 Task: Set up start and end dates for the "Report Review" phase of the project.
Action: Mouse moved to (186, 141)
Screenshot: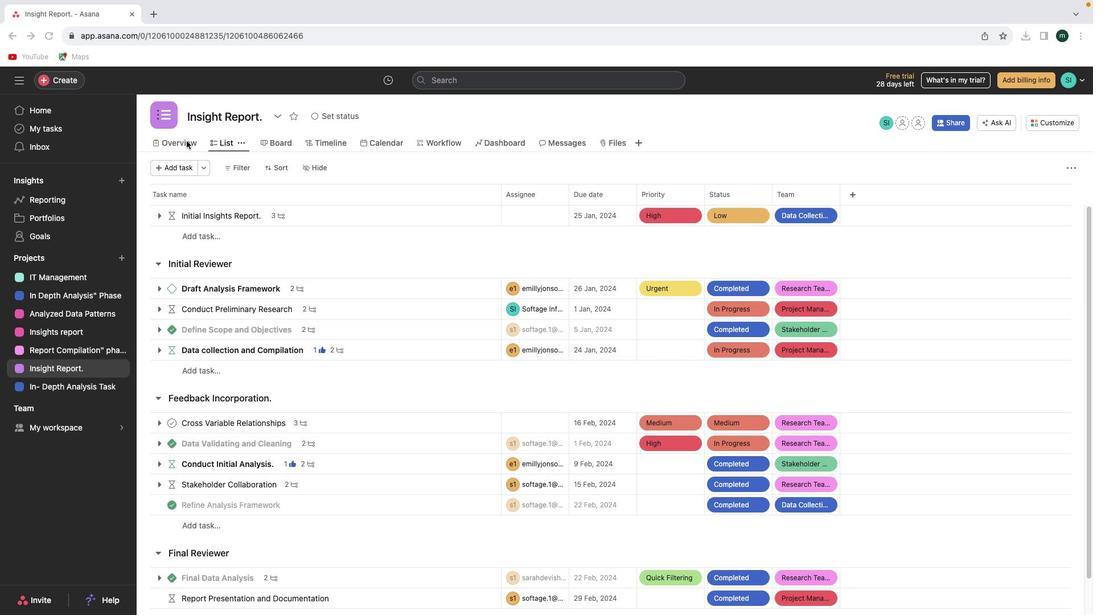 
Action: Mouse pressed left at (186, 141)
Screenshot: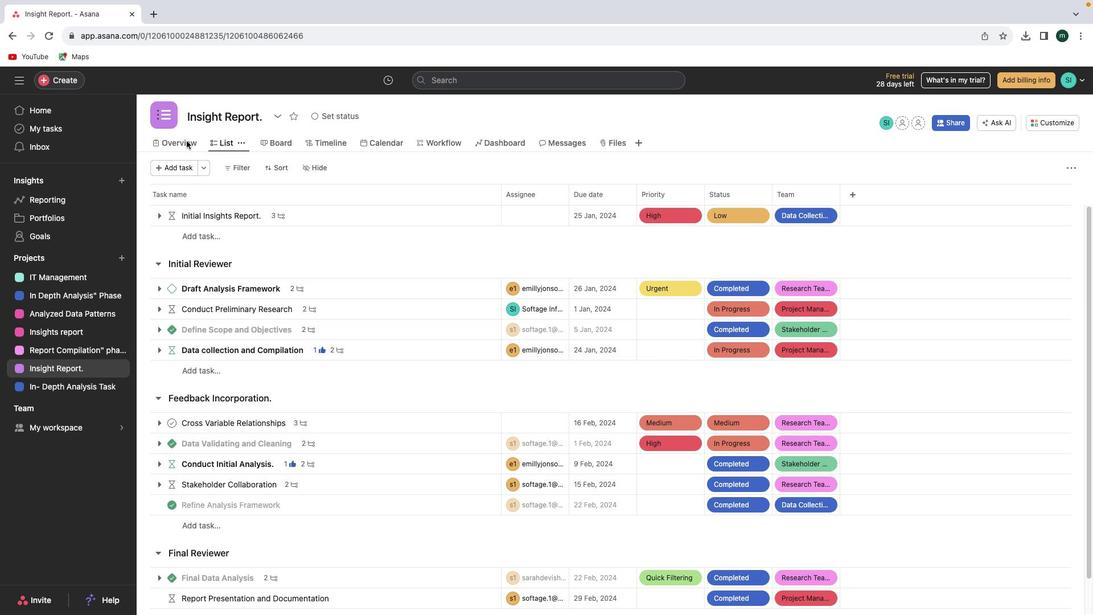 
Action: Mouse pressed left at (186, 141)
Screenshot: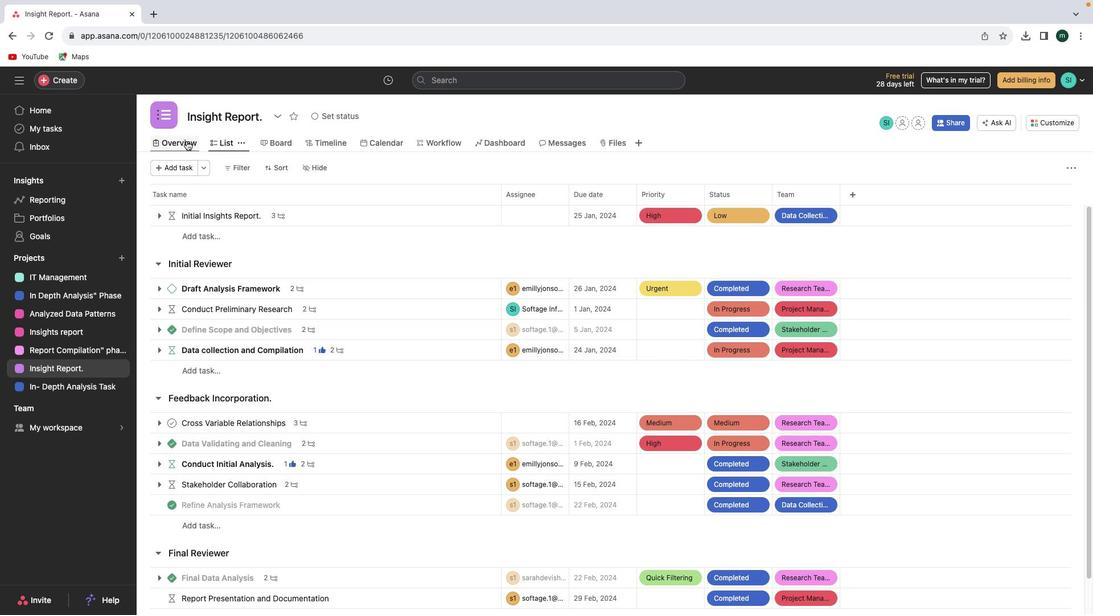 
Action: Mouse moved to (916, 243)
Screenshot: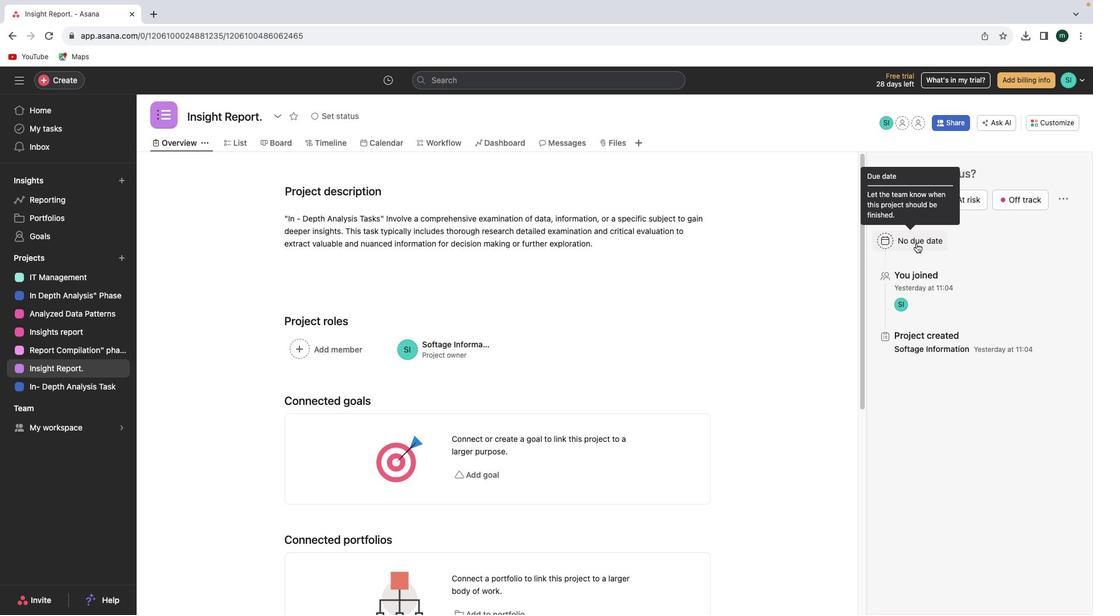 
Action: Mouse pressed left at (916, 243)
Screenshot: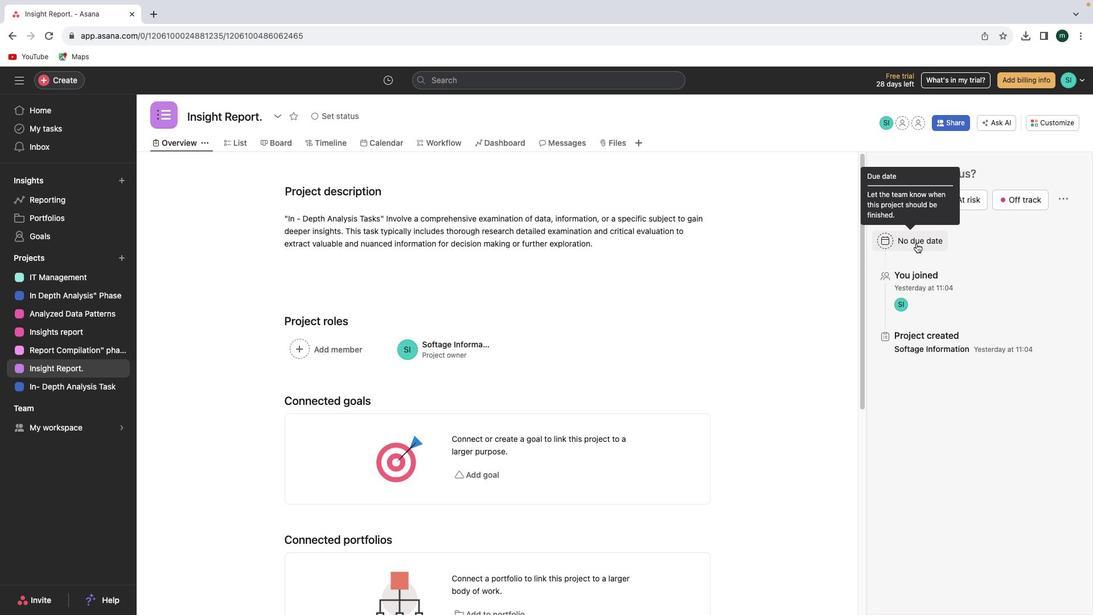 
Action: Mouse moved to (912, 268)
Screenshot: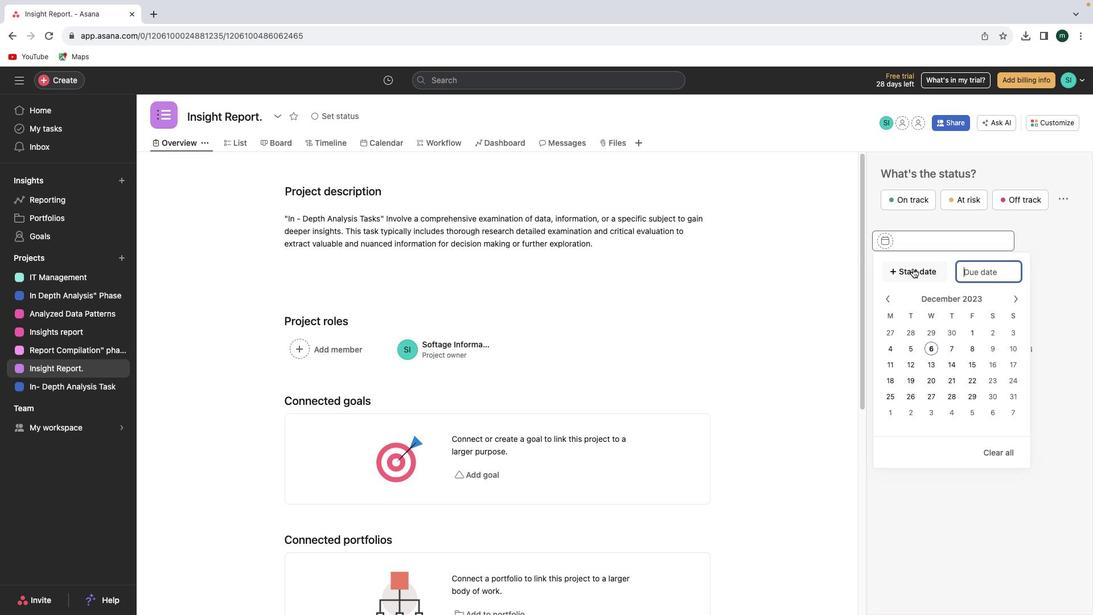 
Action: Mouse pressed left at (912, 268)
Screenshot: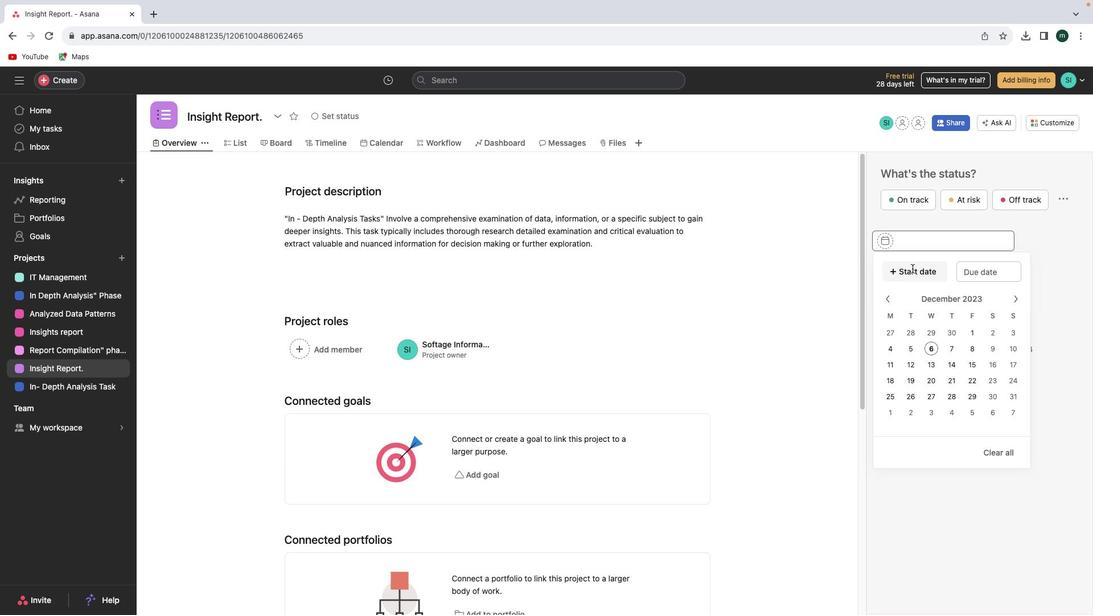 
Action: Mouse moved to (1017, 302)
Screenshot: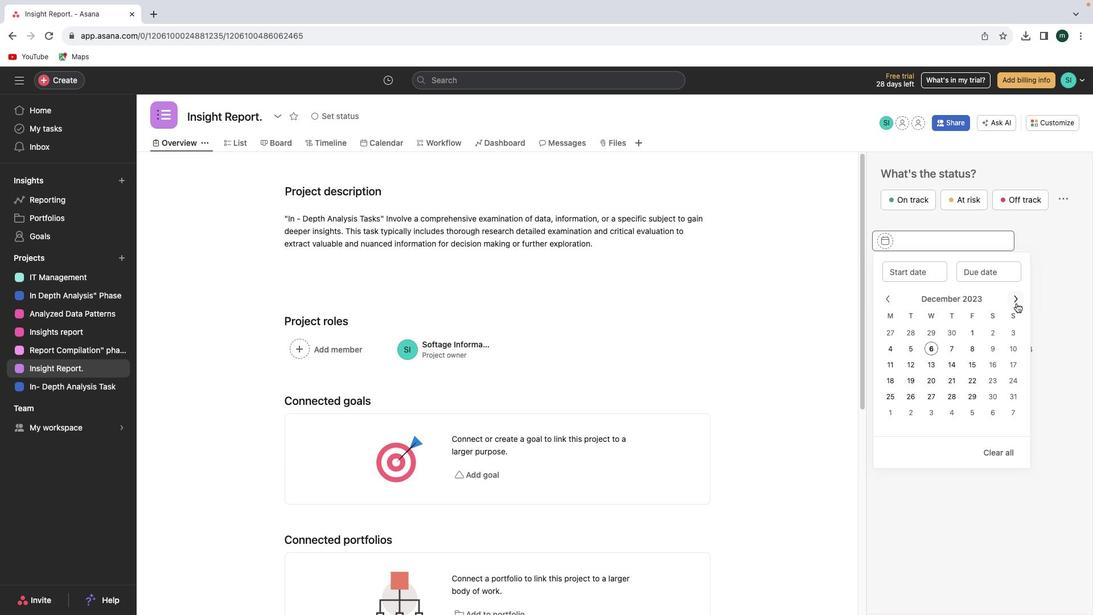 
Action: Mouse pressed left at (1017, 302)
Screenshot: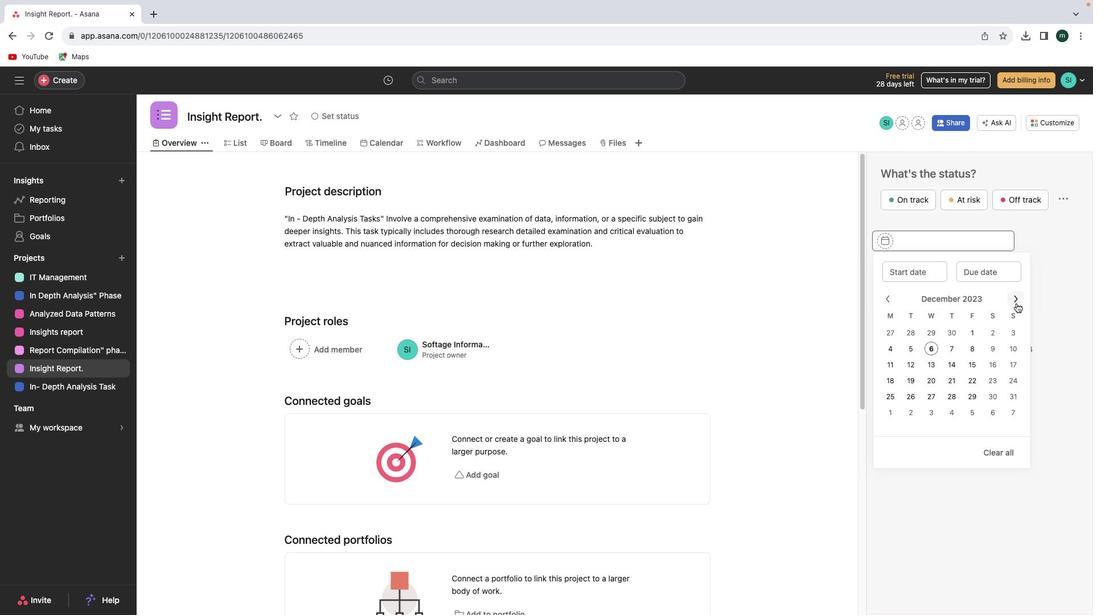 
Action: Mouse moved to (953, 344)
Screenshot: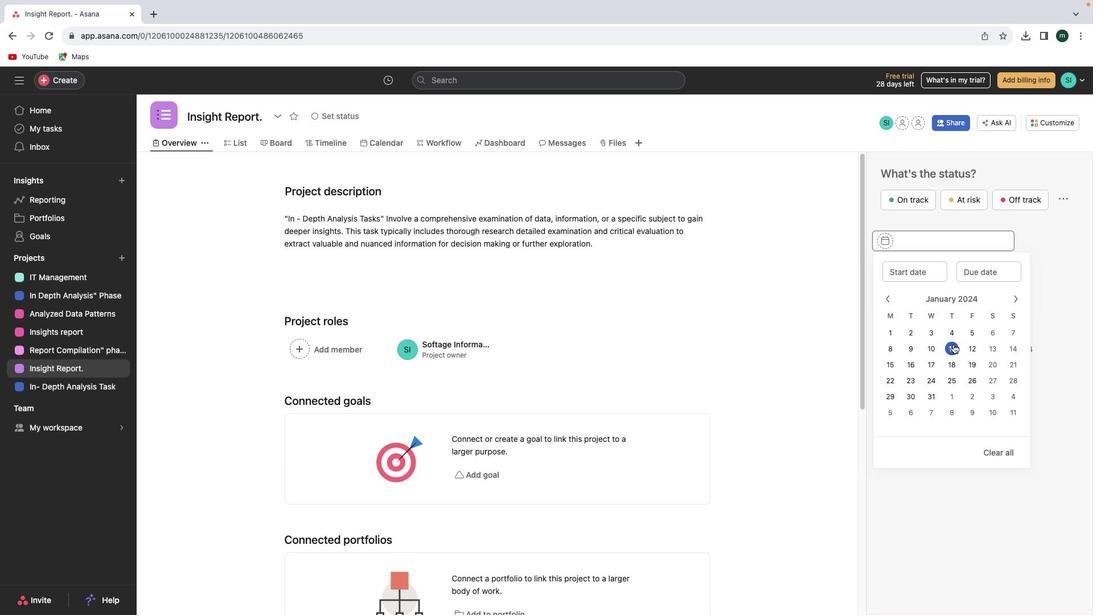 
Action: Mouse pressed left at (953, 344)
Screenshot: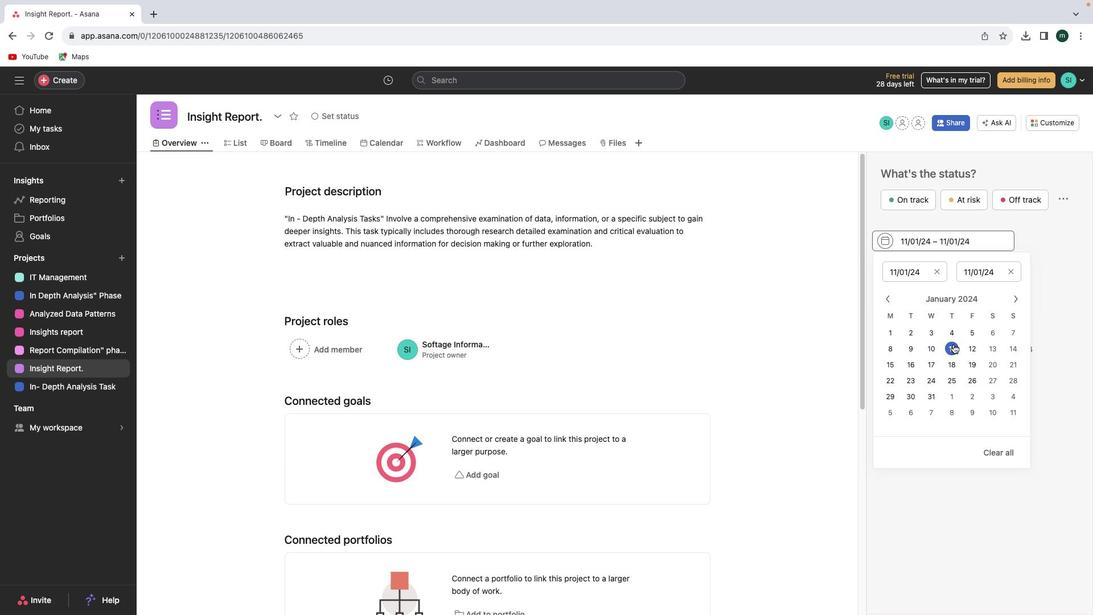 
Action: Mouse moved to (1007, 272)
Screenshot: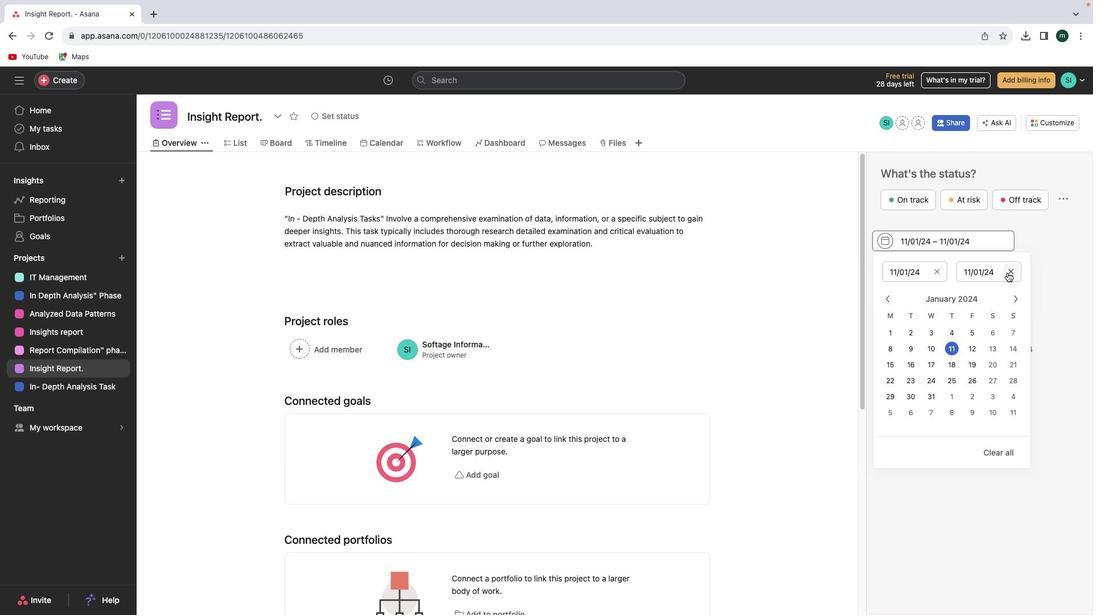 
Action: Mouse pressed left at (1007, 272)
Screenshot: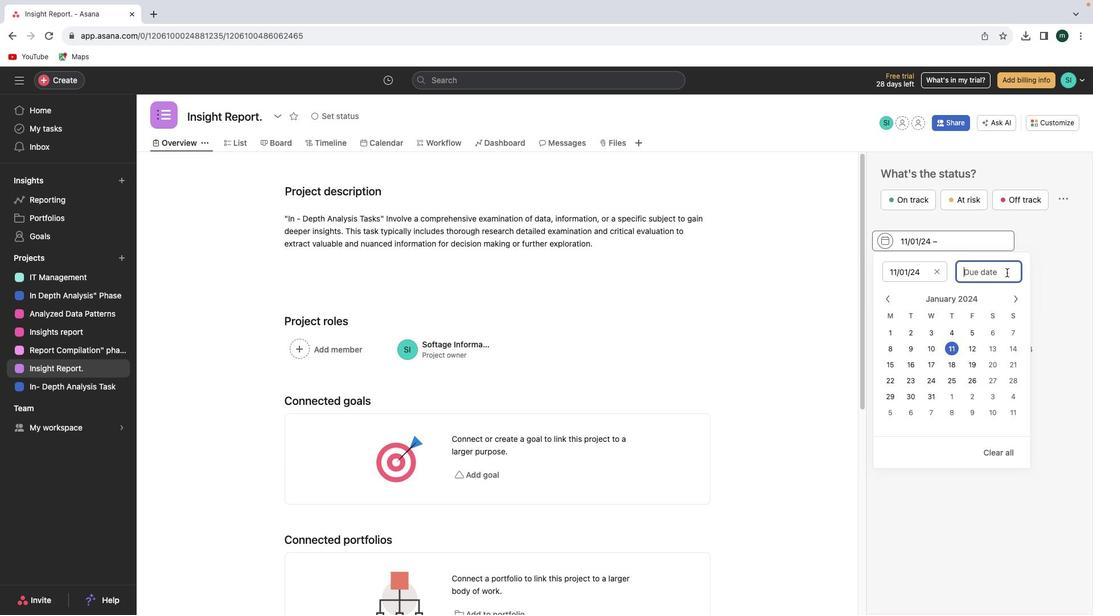 
Action: Mouse moved to (1017, 302)
Screenshot: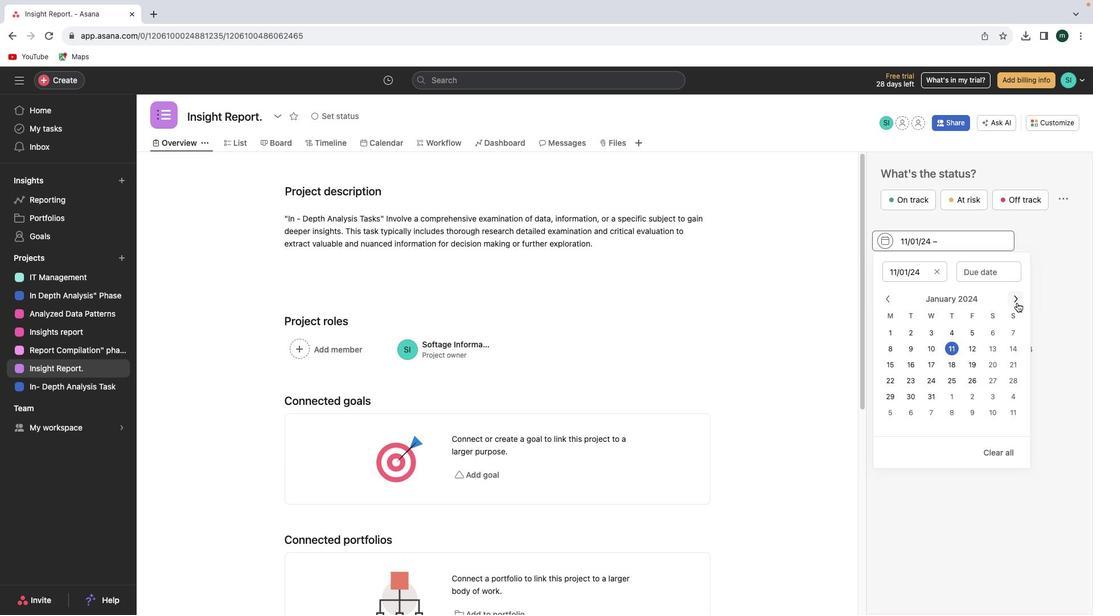 
Action: Mouse pressed left at (1017, 302)
Screenshot: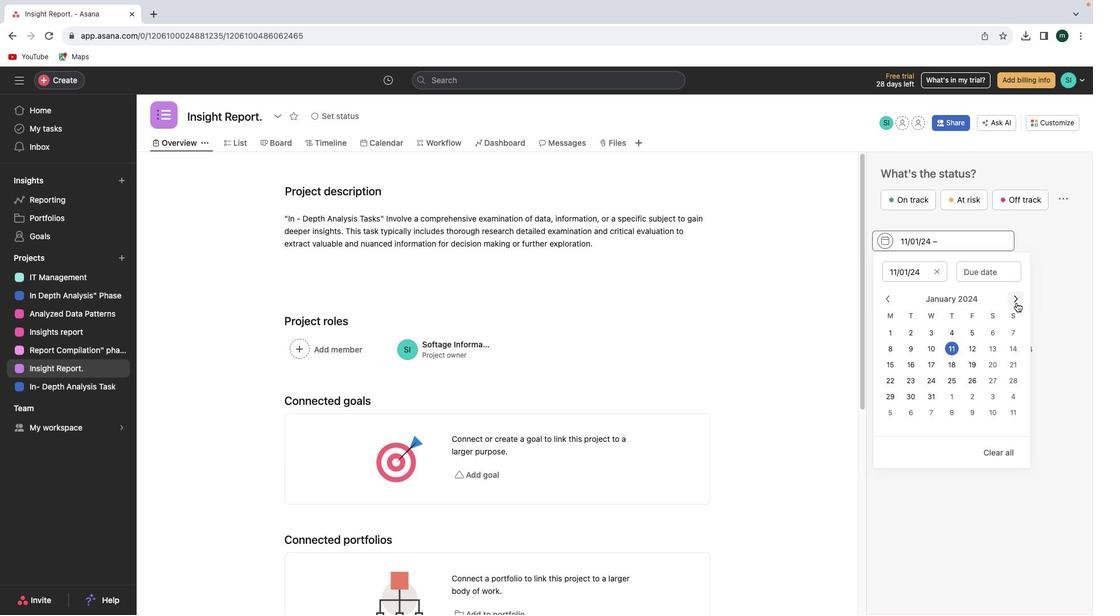 
Action: Mouse moved to (1017, 302)
Screenshot: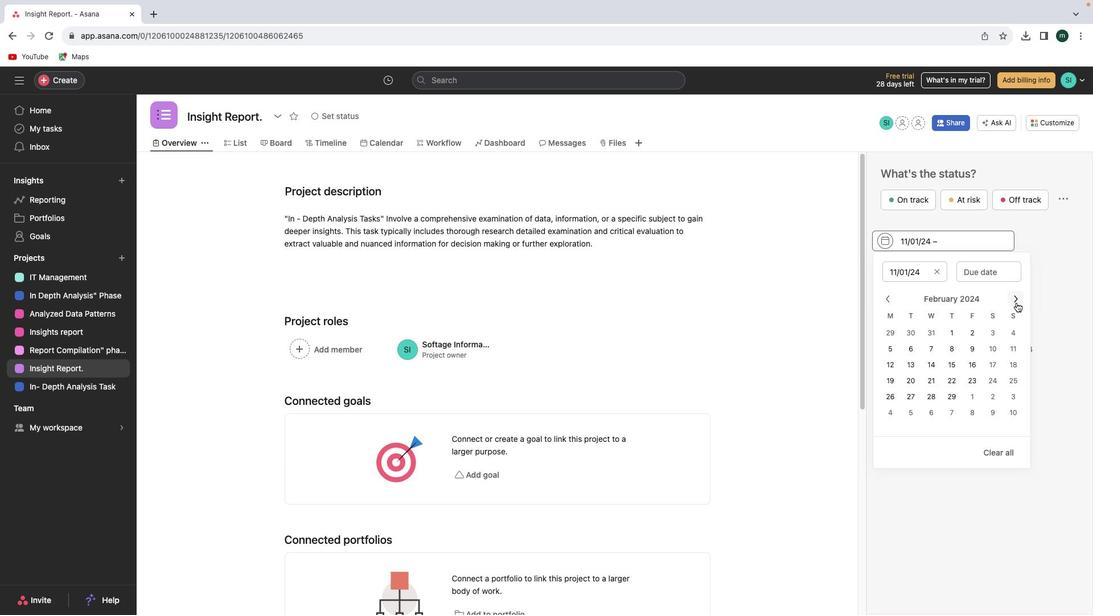 
Action: Mouse pressed left at (1017, 302)
Screenshot: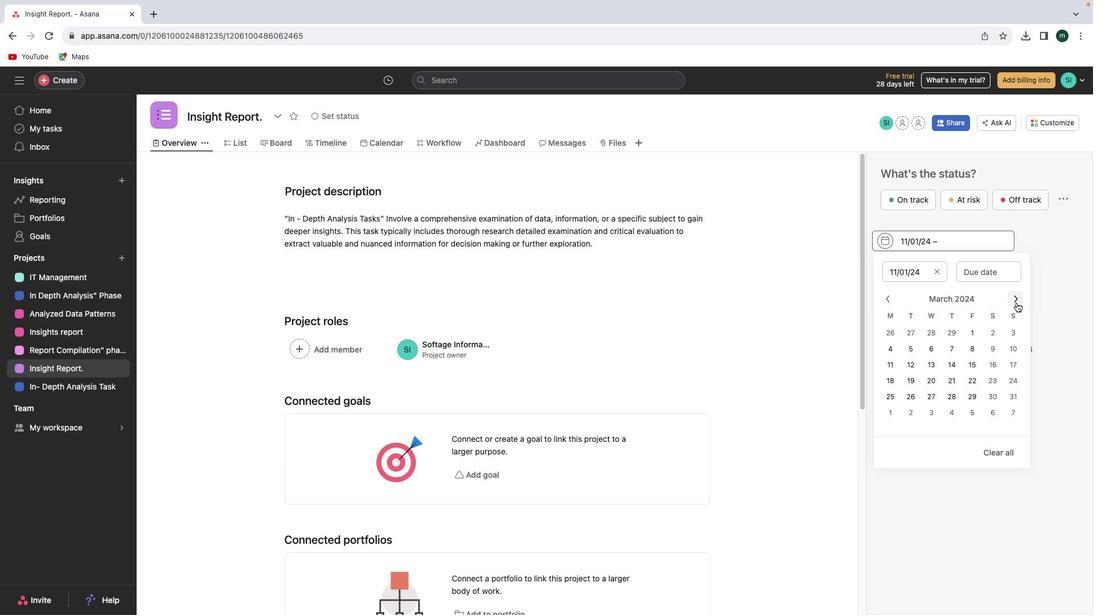 
Action: Mouse pressed left at (1017, 302)
Screenshot: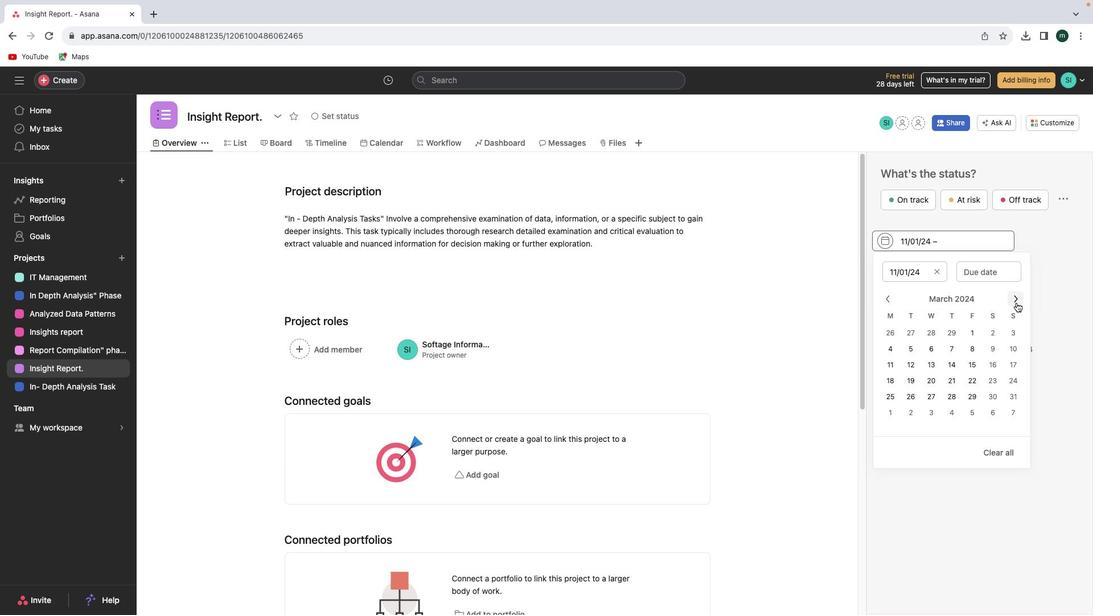 
Action: Mouse pressed left at (1017, 302)
Screenshot: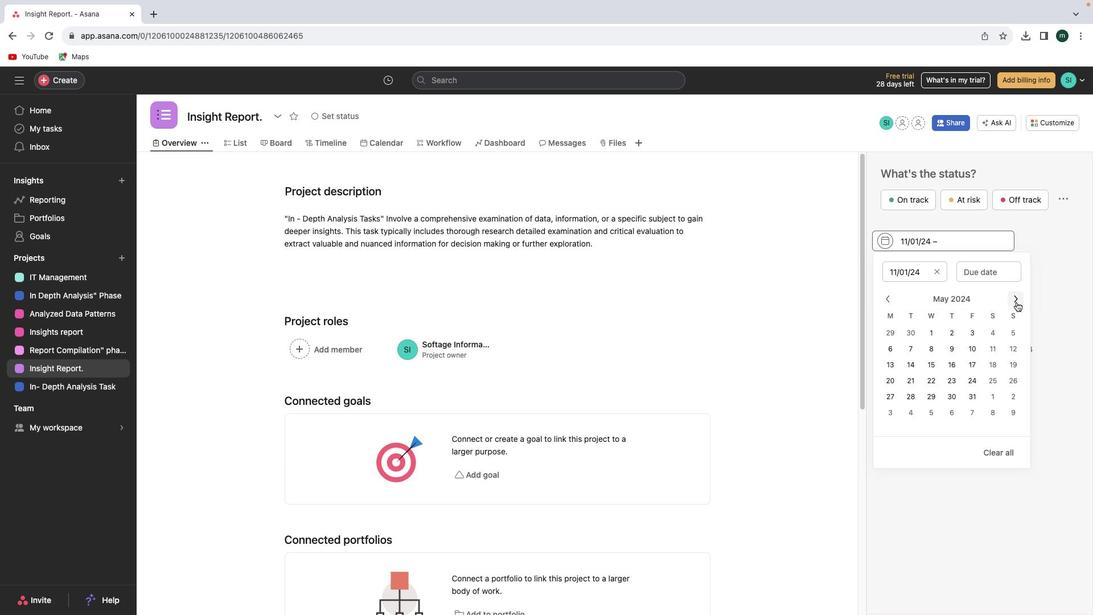 
Action: Mouse moved to (1016, 302)
Screenshot: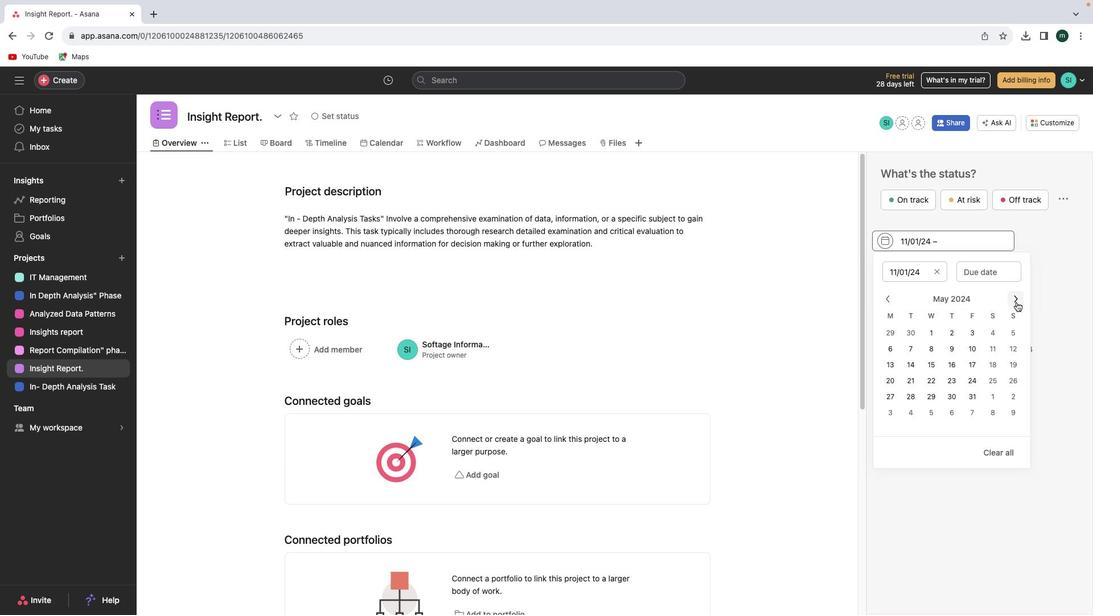 
Action: Mouse pressed left at (1016, 302)
Screenshot: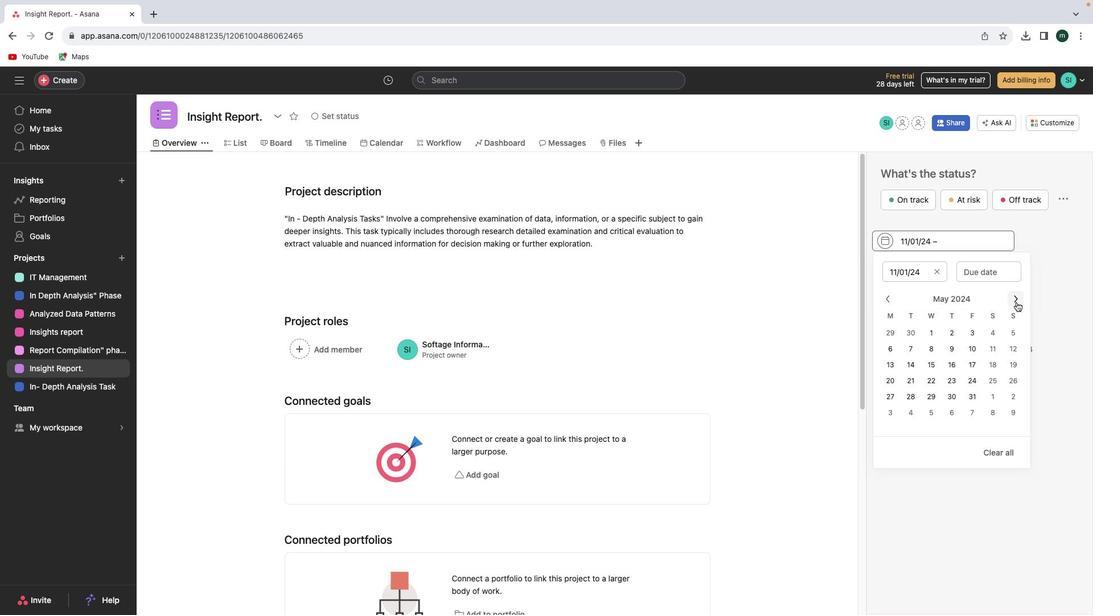 
Action: Mouse pressed left at (1016, 302)
Screenshot: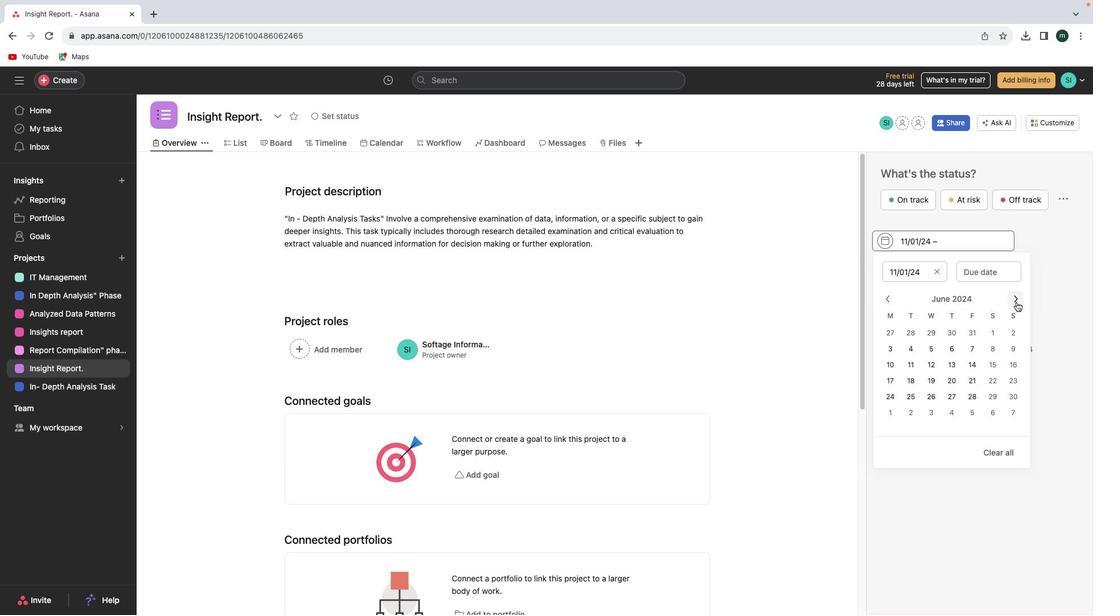
Action: Mouse pressed left at (1016, 302)
Screenshot: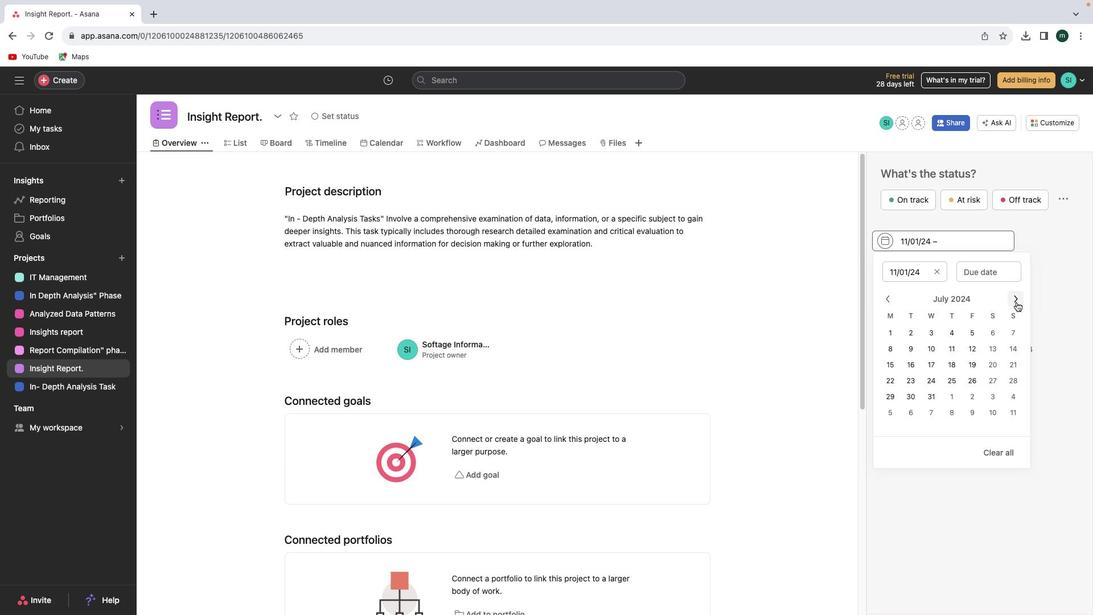 
Action: Mouse pressed left at (1016, 302)
Screenshot: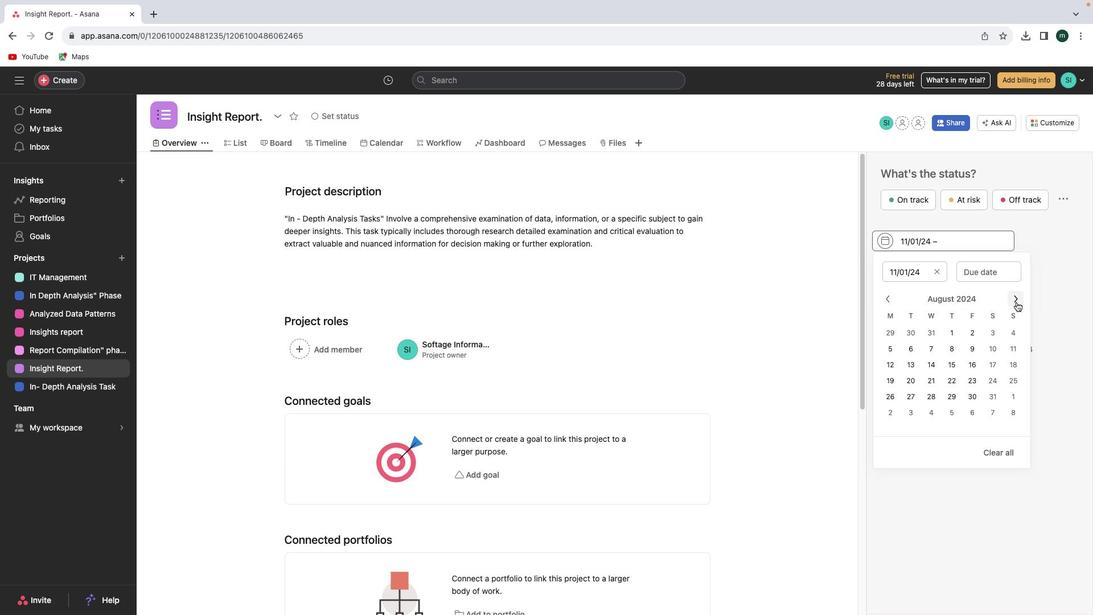 
Action: Mouse pressed left at (1016, 302)
Screenshot: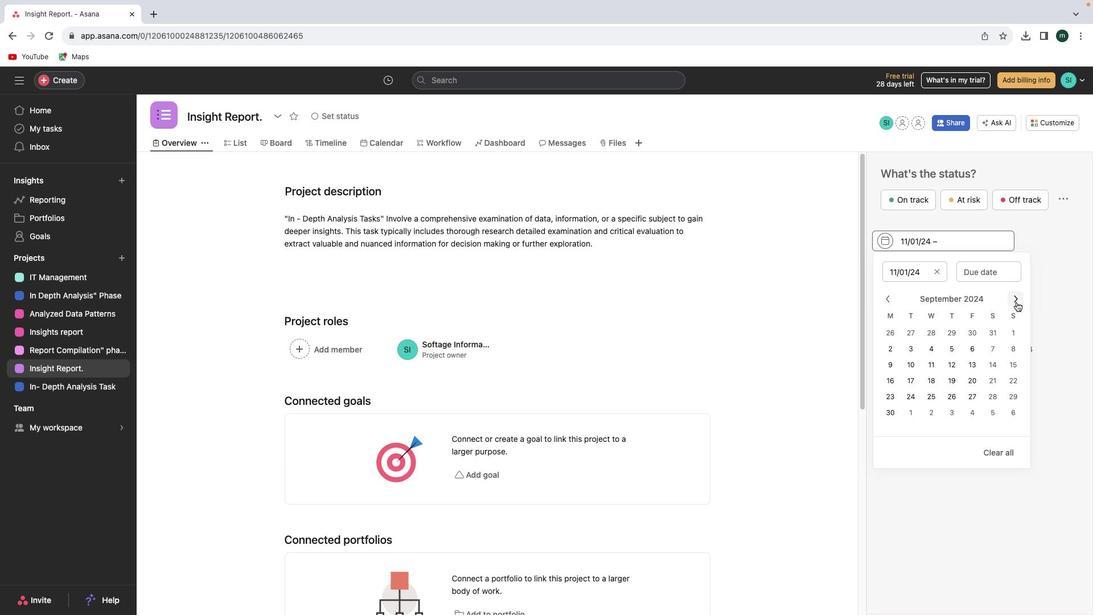 
Action: Mouse pressed left at (1016, 302)
Screenshot: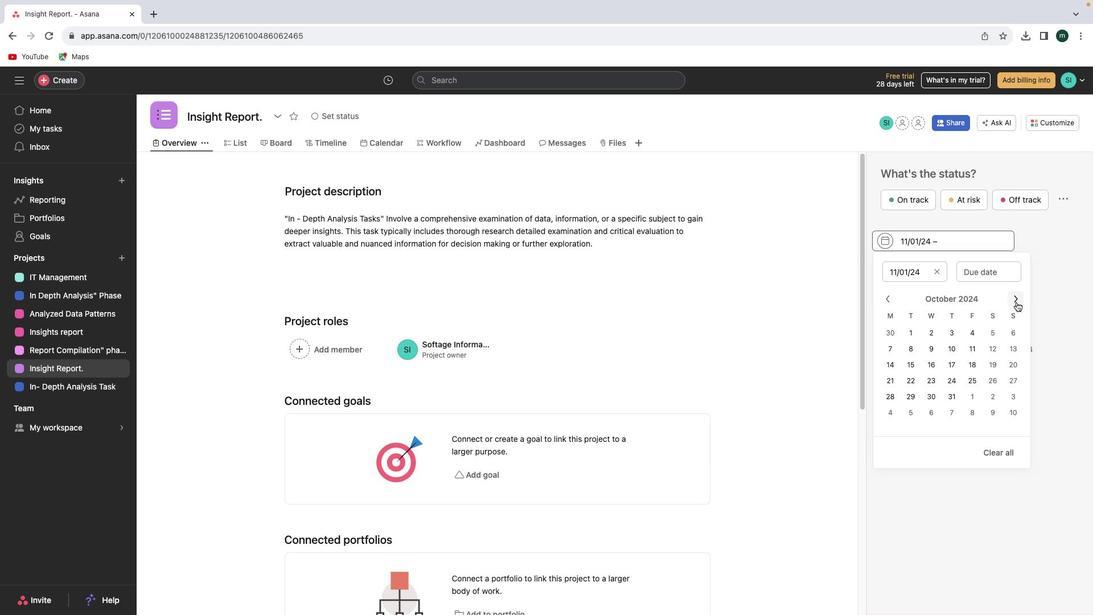 
Action: Mouse pressed left at (1016, 302)
Screenshot: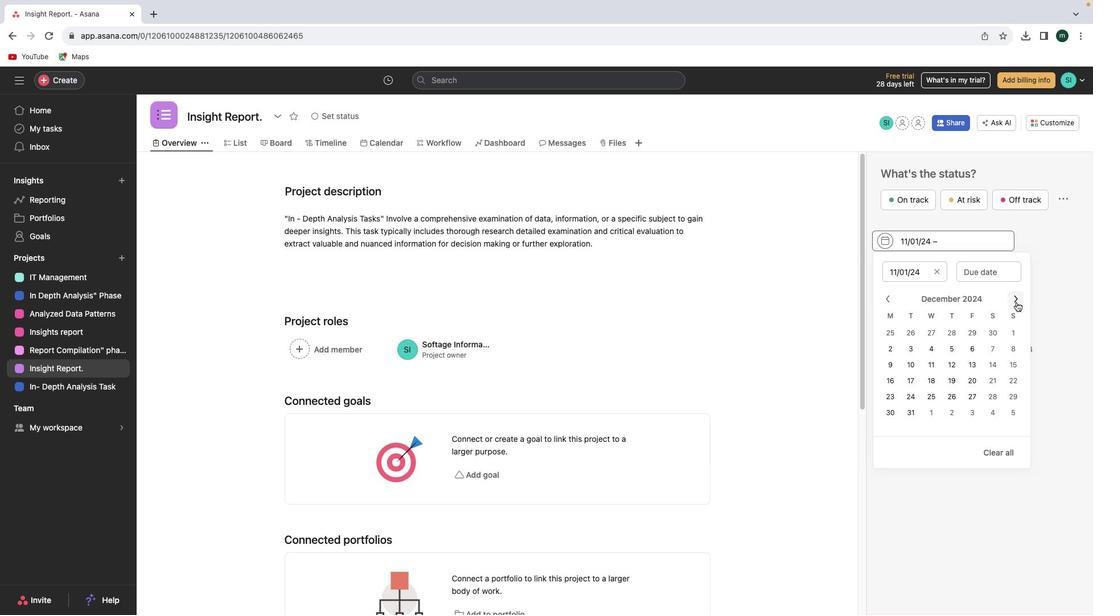
Action: Mouse pressed left at (1016, 302)
Screenshot: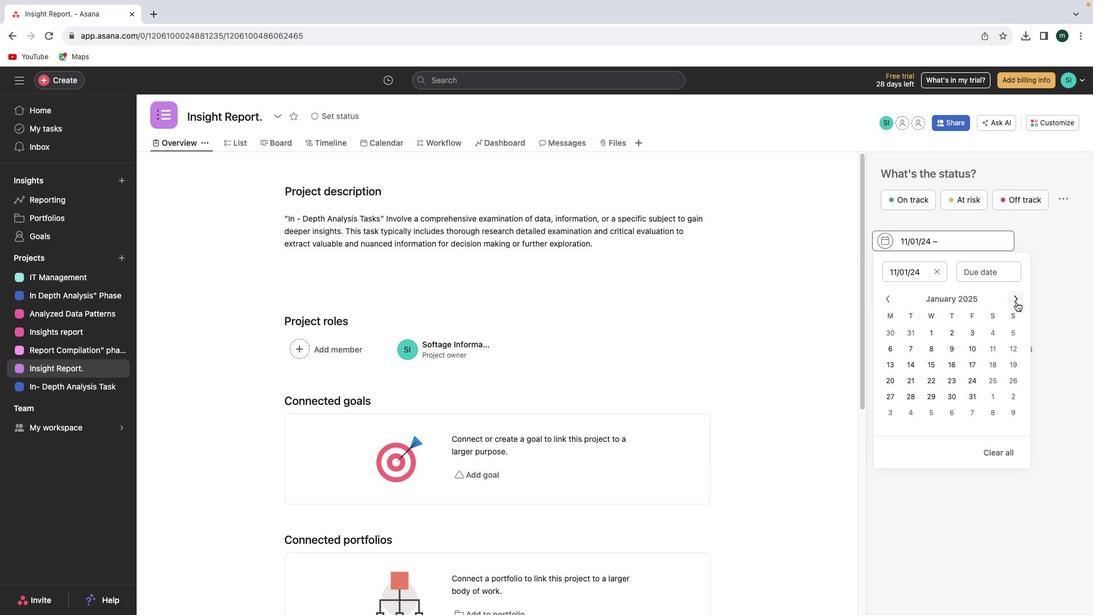 
Action: Mouse pressed left at (1016, 302)
Screenshot: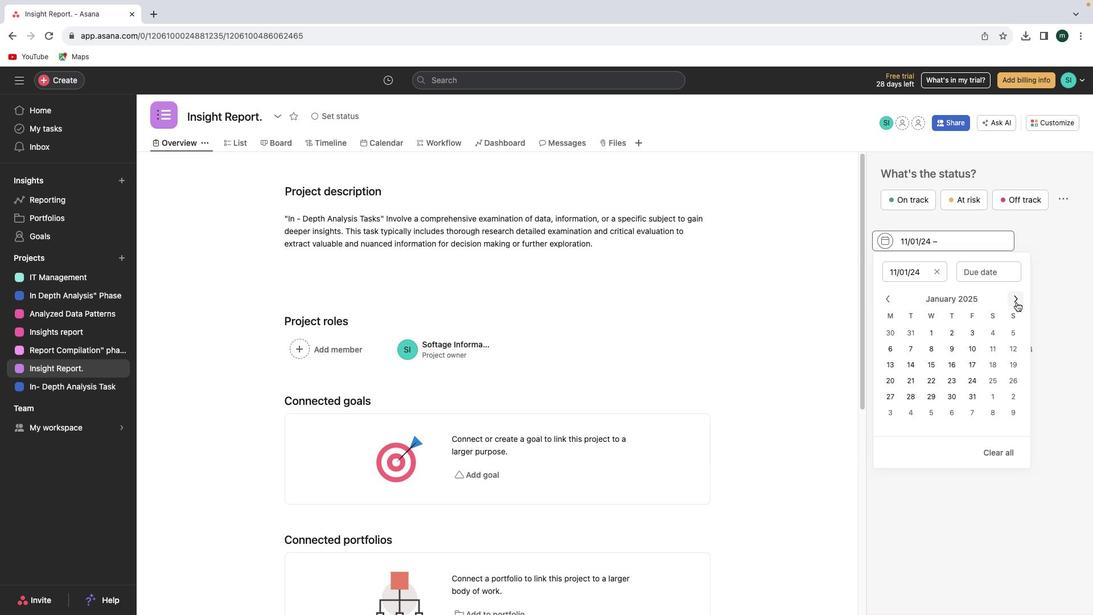 
Action: Mouse moved to (964, 380)
Screenshot: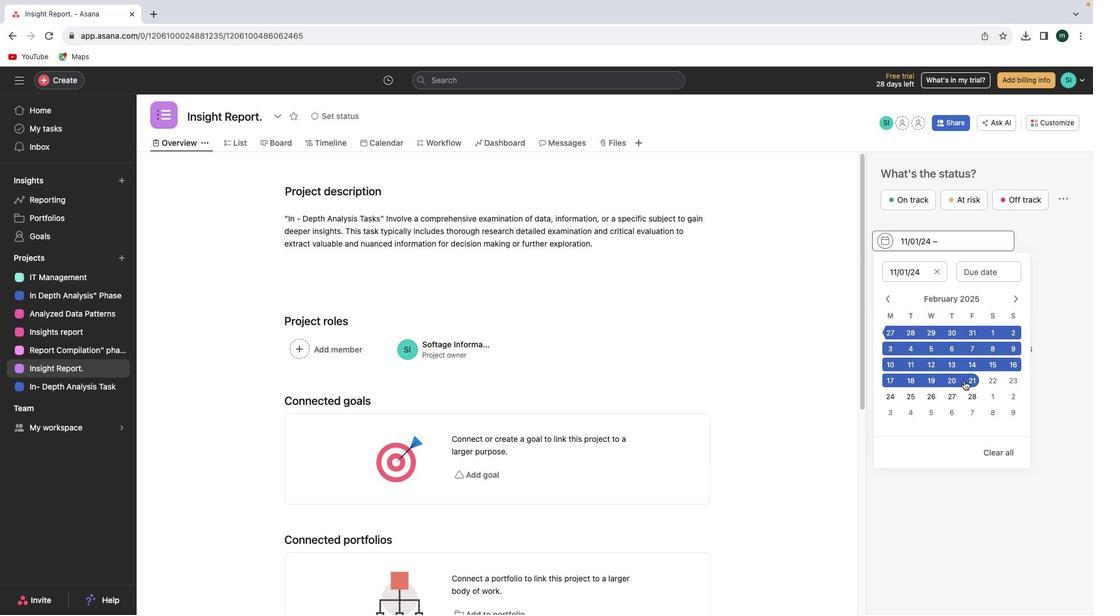 
Action: Mouse pressed left at (964, 380)
Screenshot: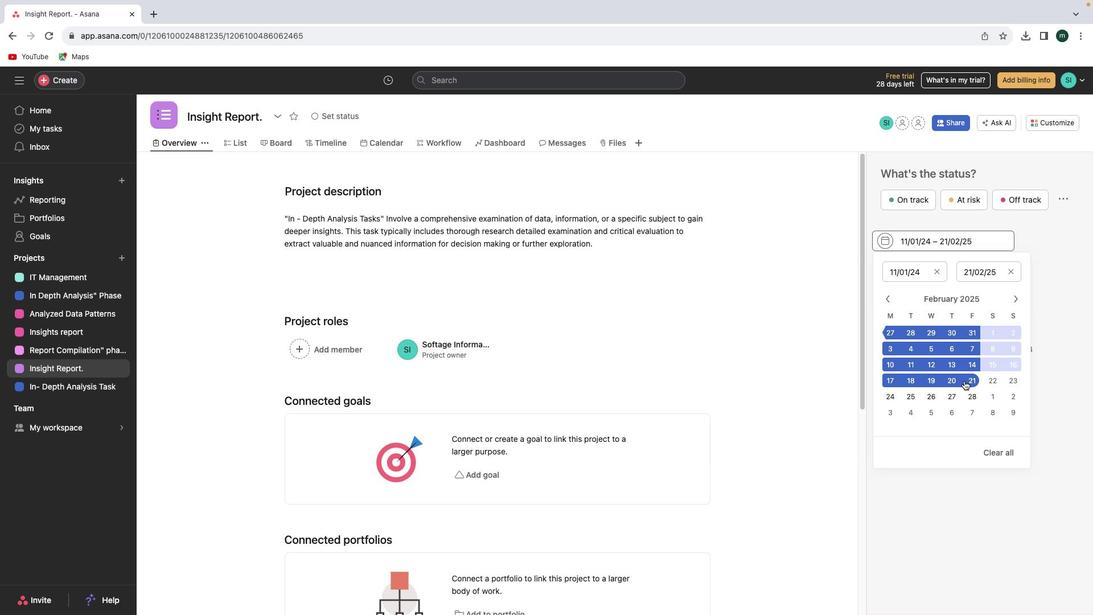 
Action: Mouse moved to (1062, 338)
Screenshot: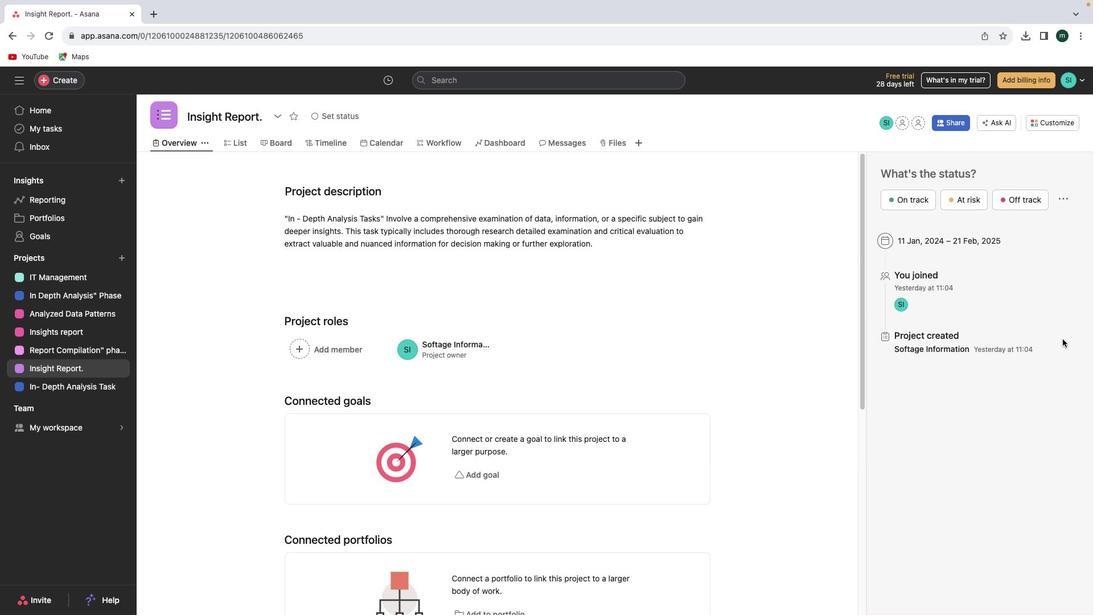 
Action: Mouse pressed left at (1062, 338)
Screenshot: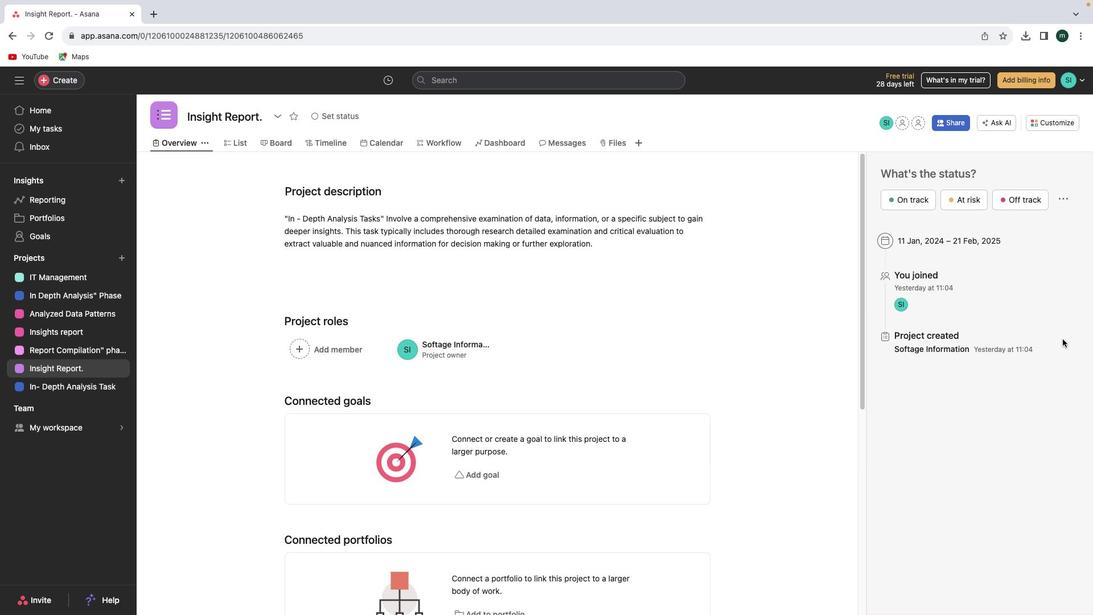 
Action: Mouse moved to (1036, 328)
Screenshot: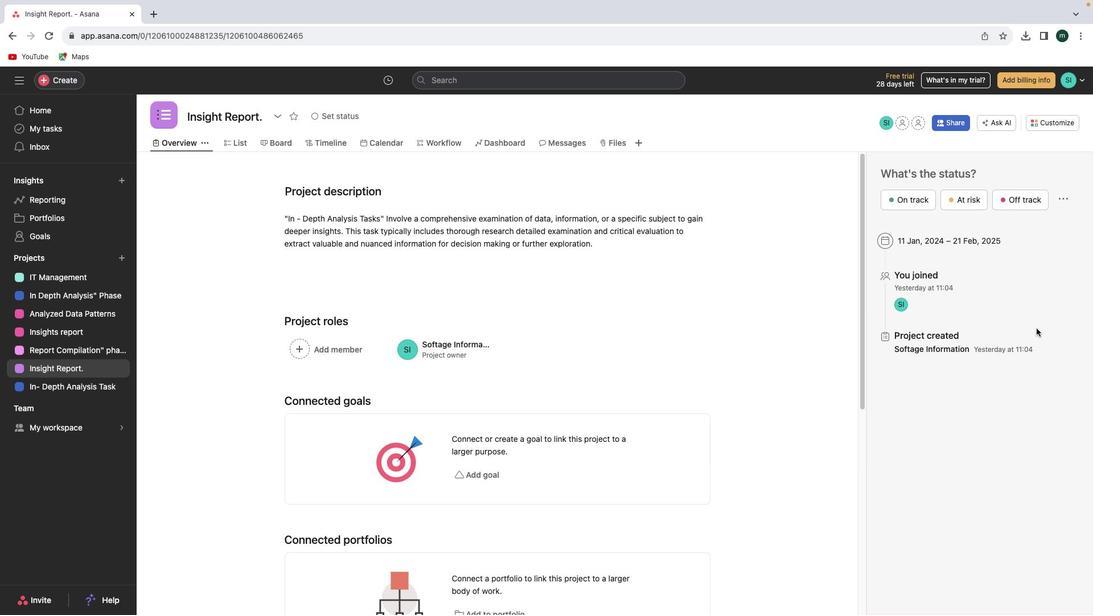 
